 Task: Assign in the project TripHive the issue 'Migrate website to a new hosting provider' to the sprint 'Supernatural'.
Action: Mouse moved to (1138, 224)
Screenshot: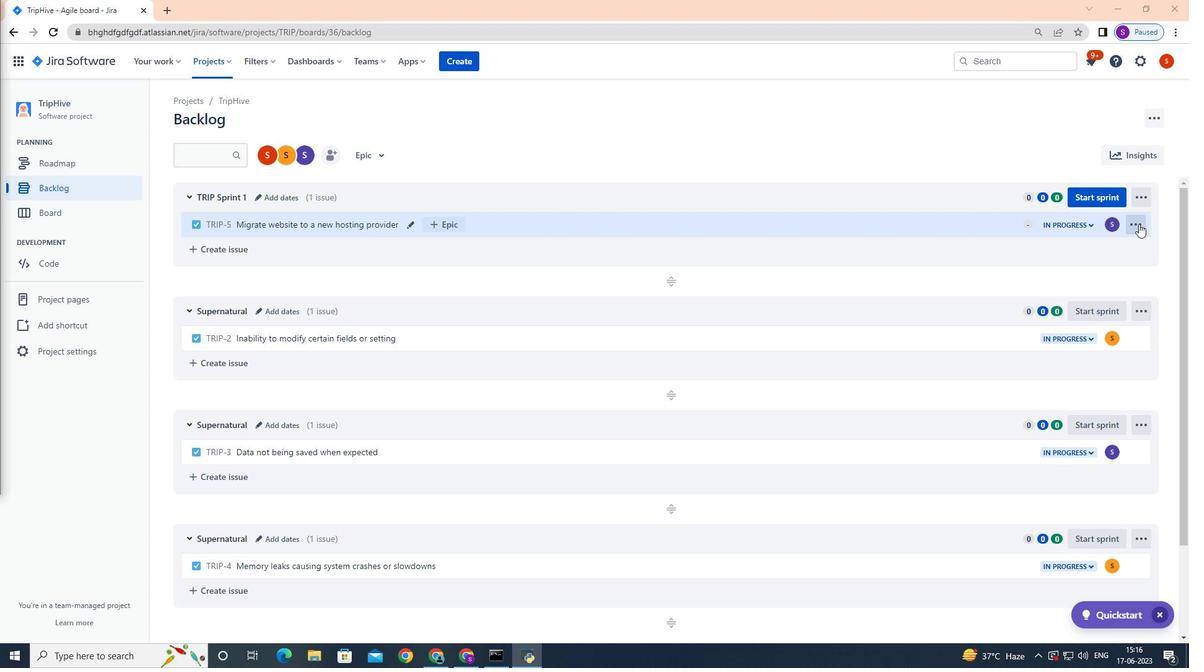 
Action: Mouse pressed left at (1138, 224)
Screenshot: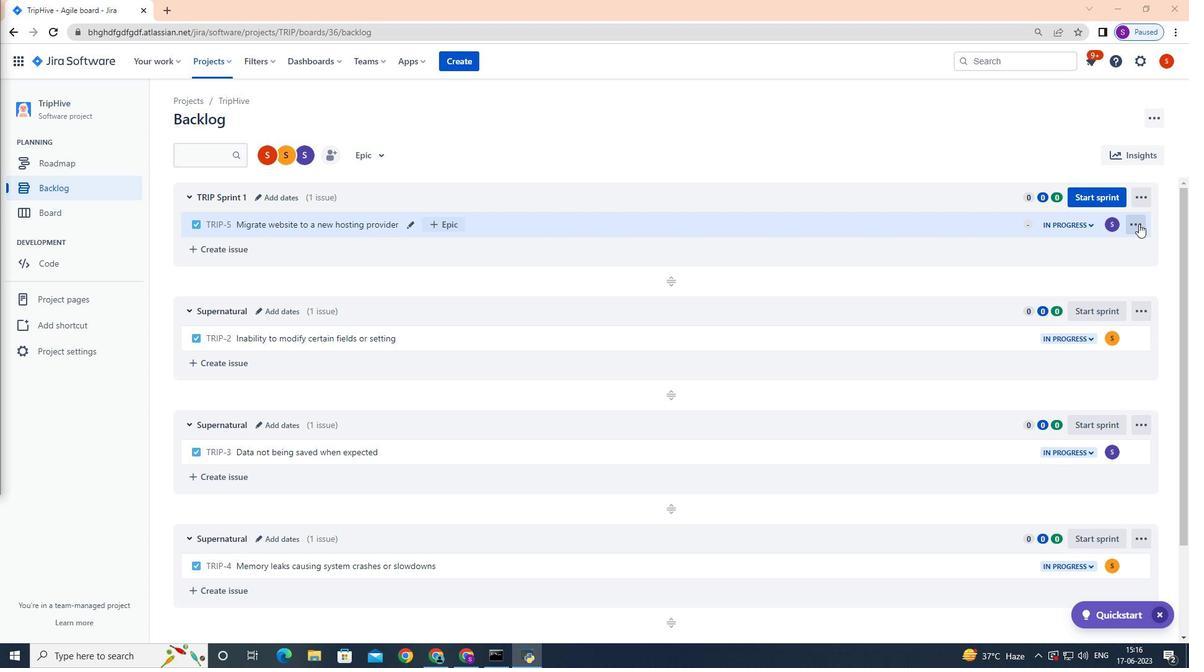 
Action: Mouse moved to (1111, 406)
Screenshot: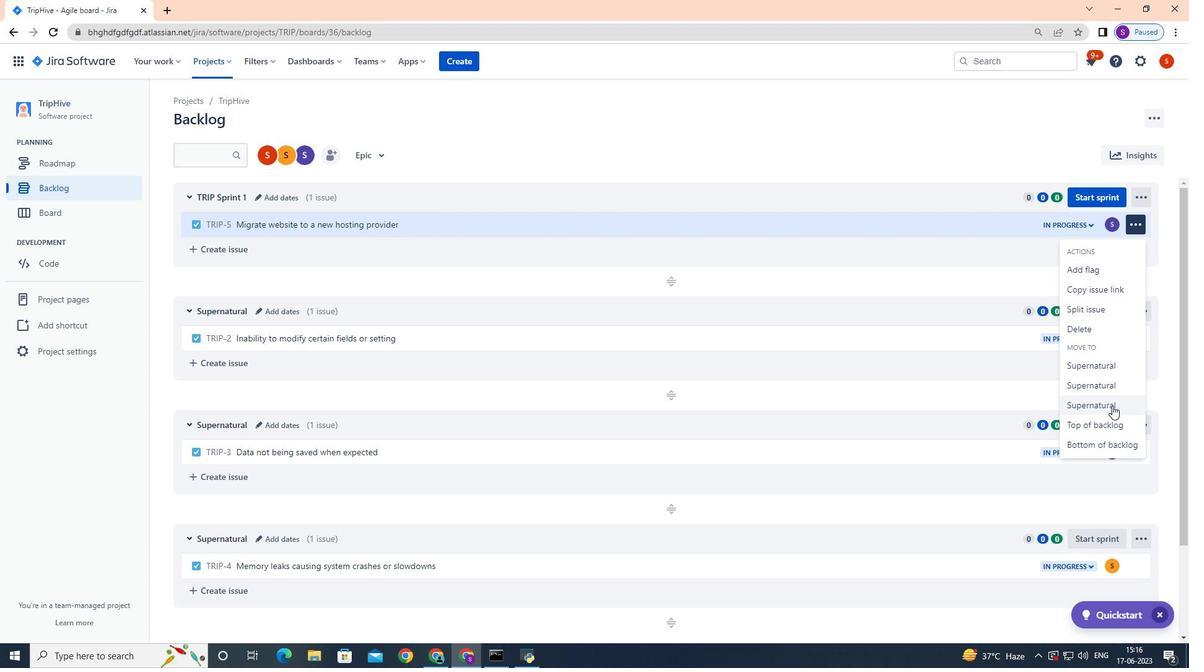 
Action: Mouse pressed left at (1111, 406)
Screenshot: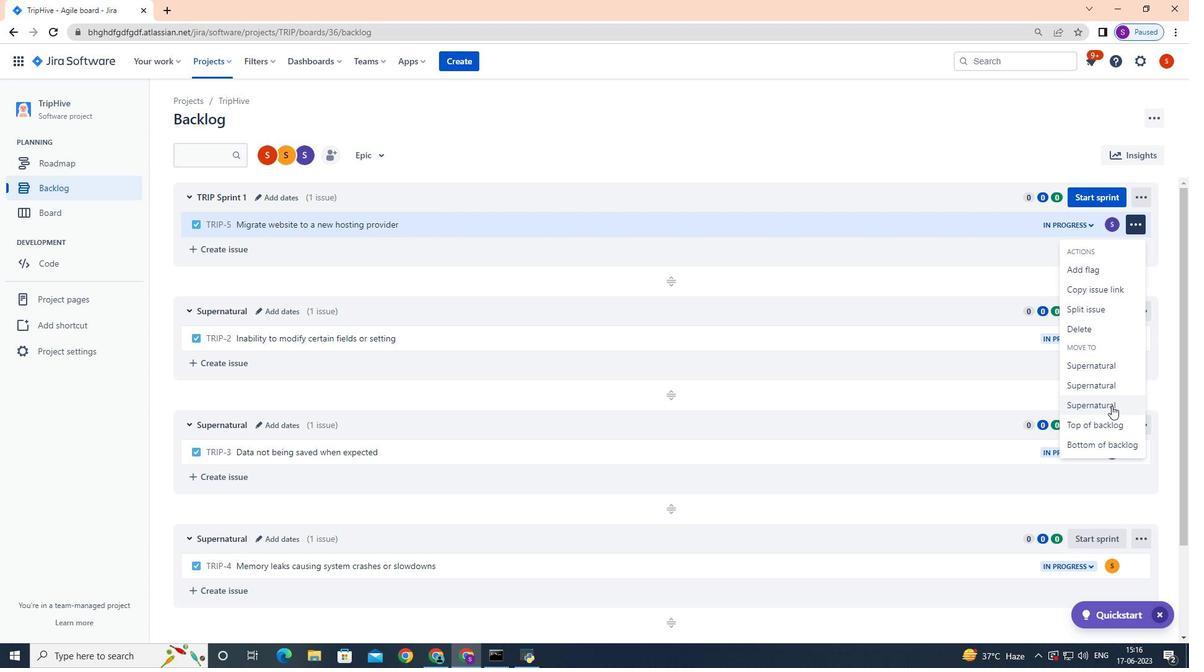 
Action: Mouse moved to (683, 343)
Screenshot: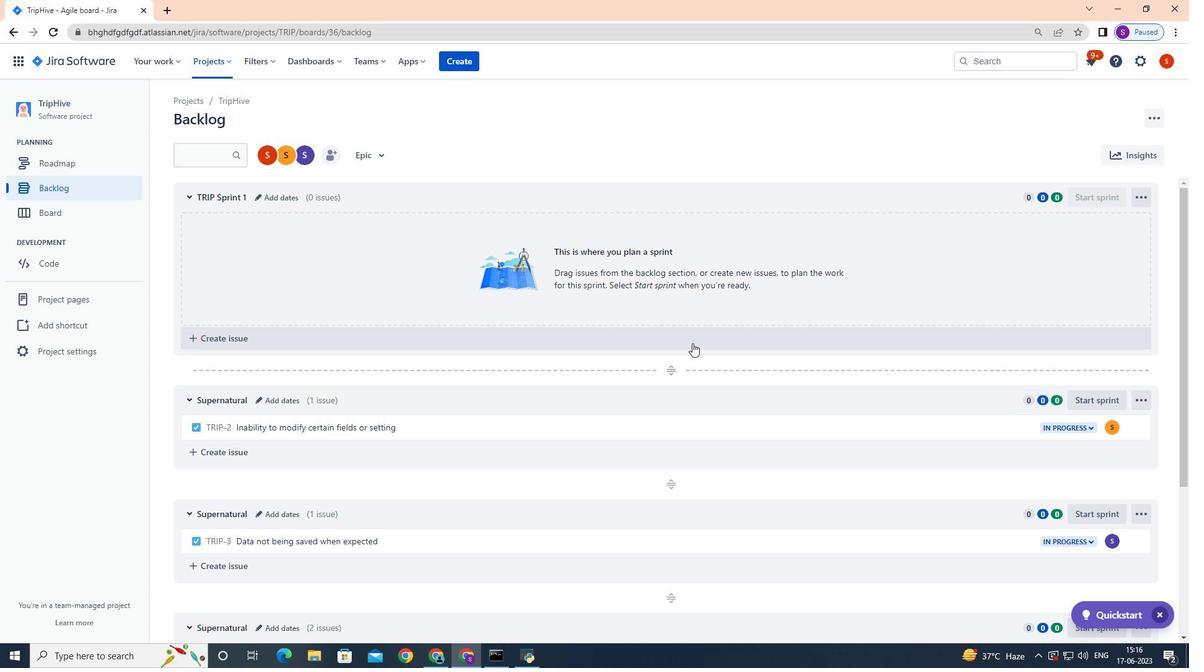 
Action: Mouse scrolled (683, 343) with delta (0, 0)
Screenshot: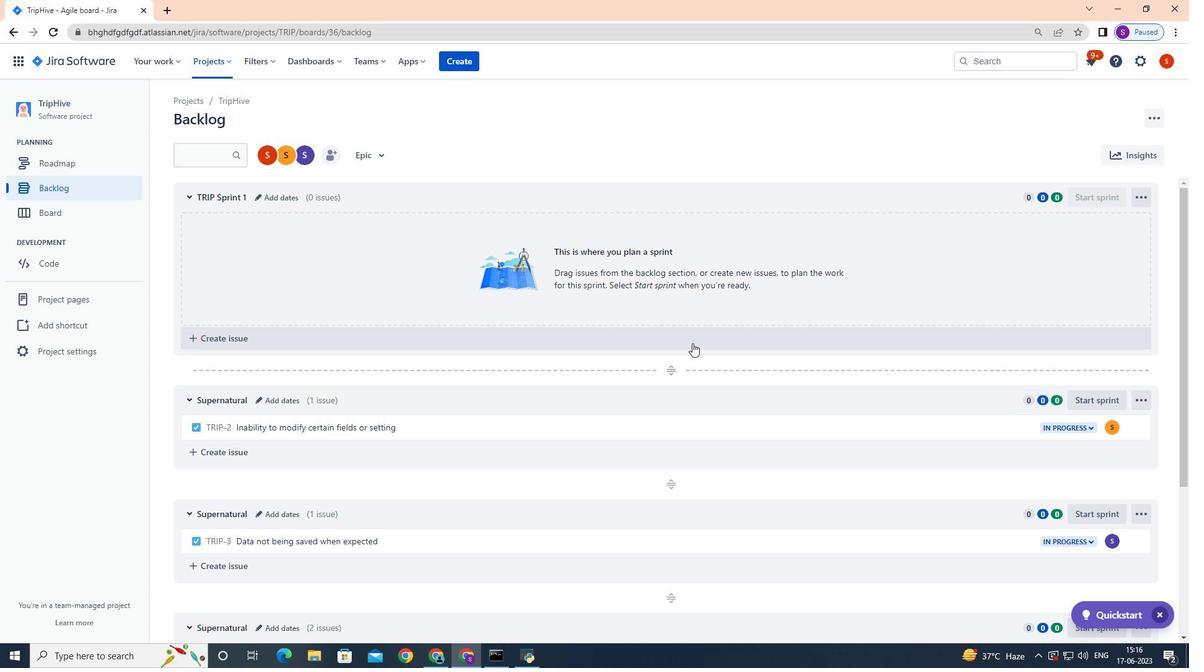 
Action: Mouse moved to (683, 343)
Screenshot: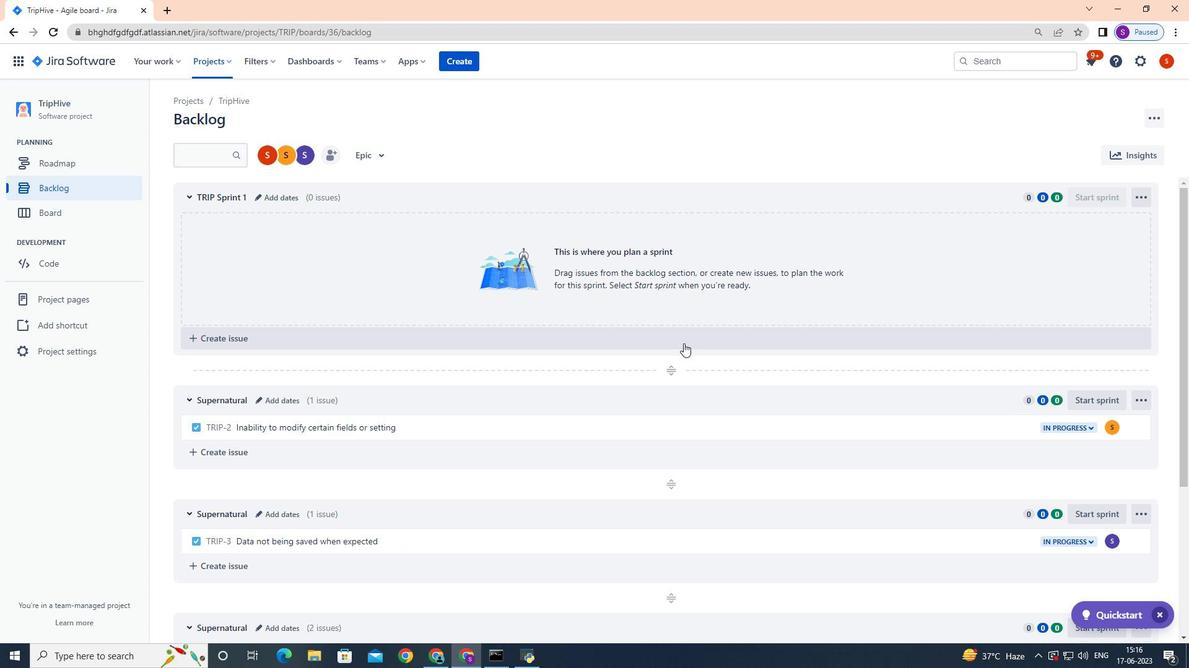 
Action: Mouse scrolled (683, 343) with delta (0, 0)
Screenshot: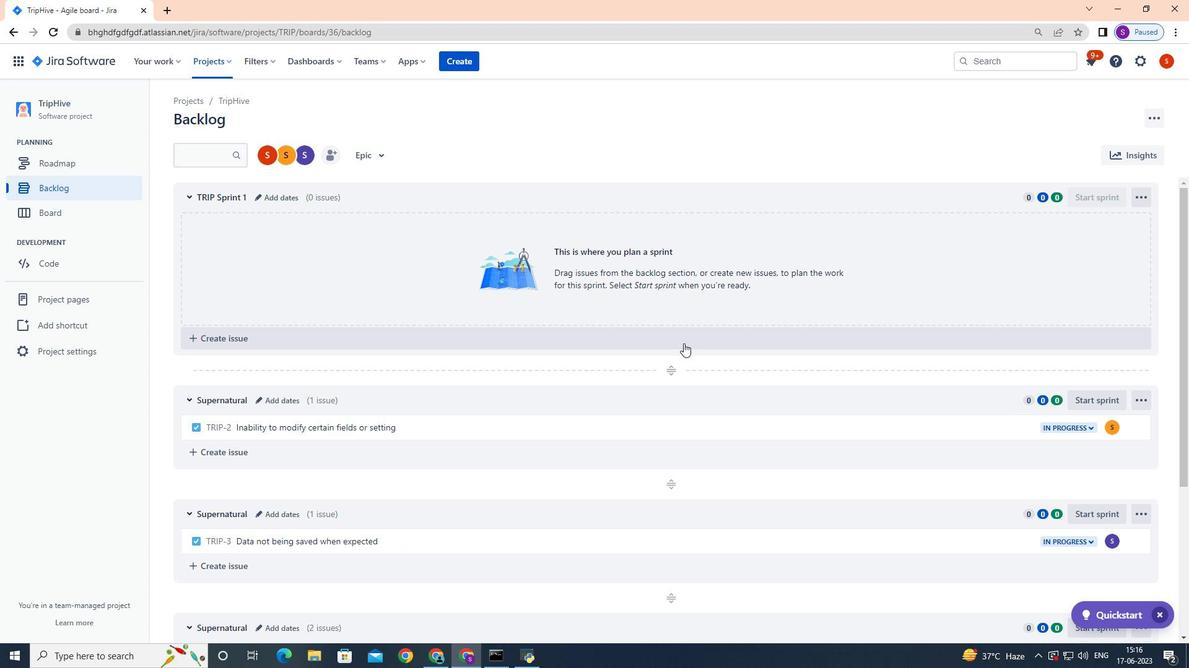 
Action: Mouse moved to (683, 344)
Screenshot: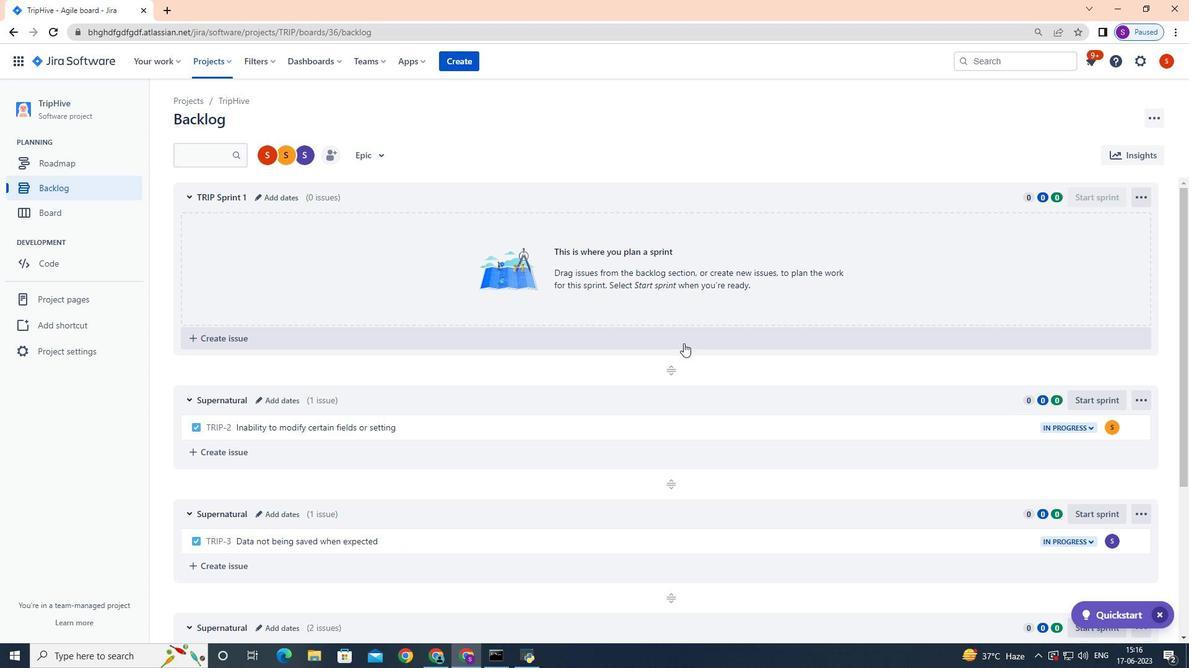 
Action: Mouse scrolled (683, 343) with delta (0, 0)
Screenshot: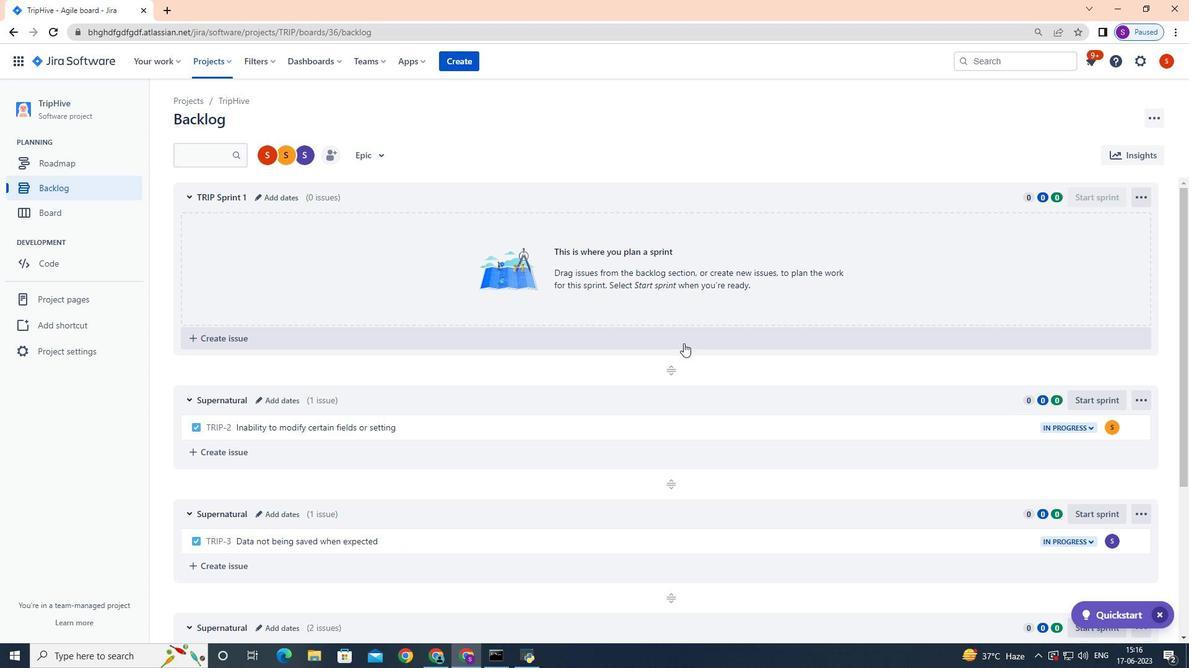 
Action: Mouse moved to (683, 344)
Screenshot: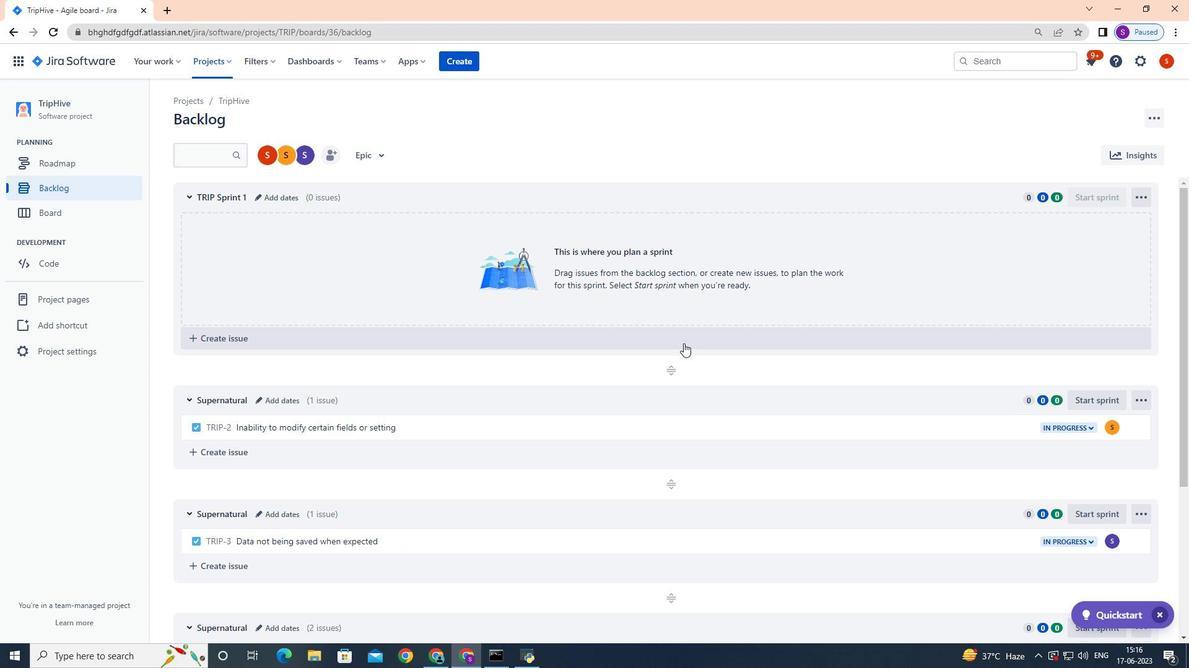 
Action: Mouse scrolled (683, 344) with delta (0, 0)
Screenshot: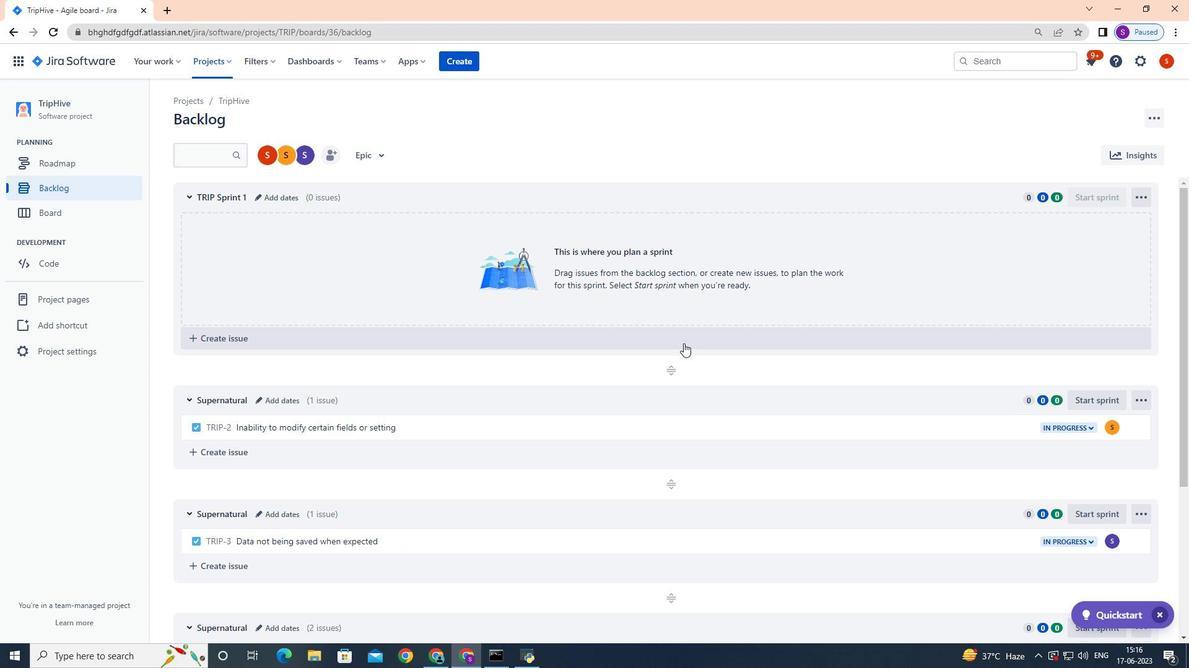 
Action: Mouse moved to (683, 345)
Screenshot: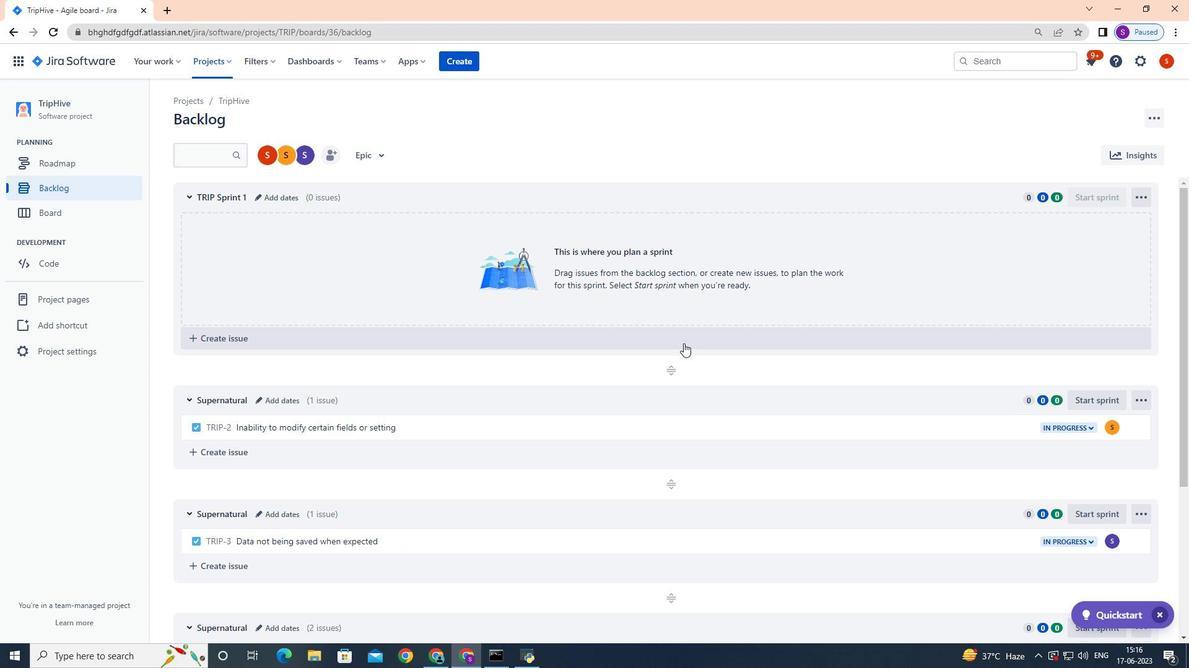 
Action: Mouse scrolled (683, 344) with delta (0, 0)
Screenshot: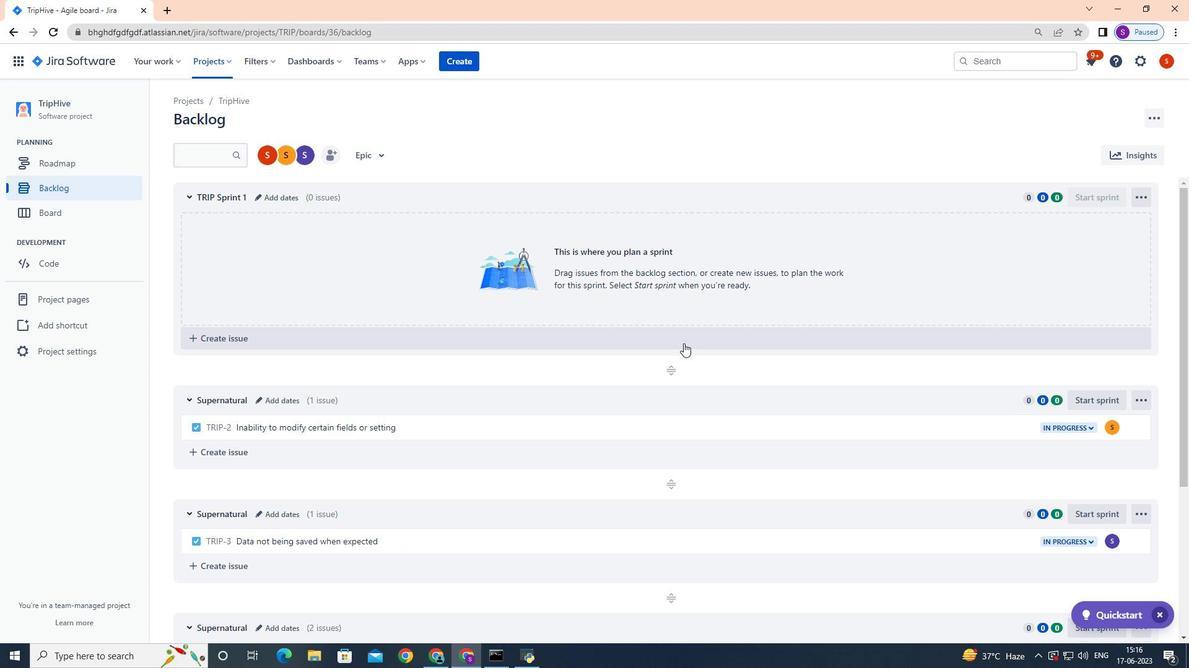 
Action: Mouse moved to (683, 345)
Screenshot: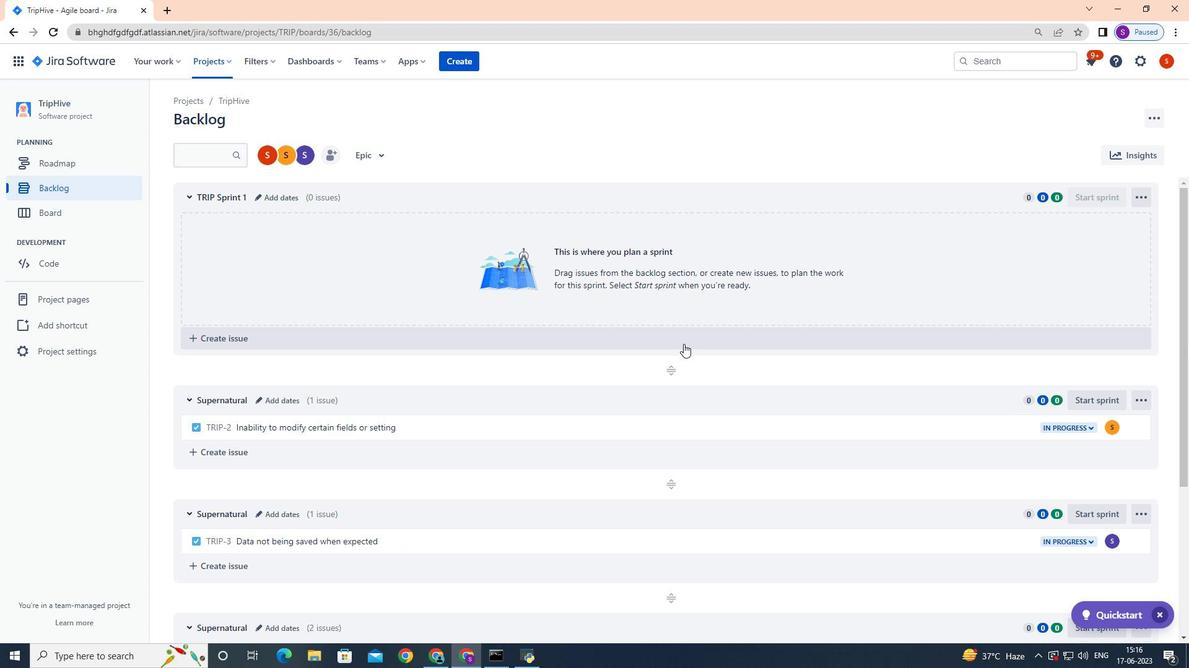 
Action: Mouse scrolled (683, 344) with delta (0, 0)
Screenshot: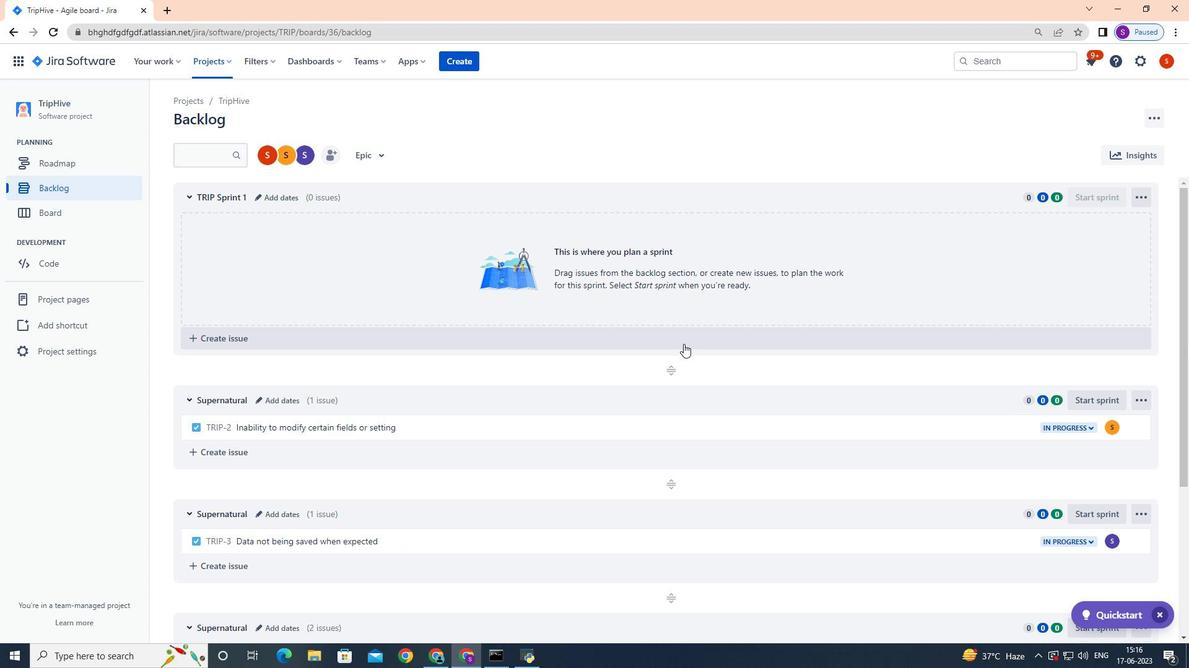 
Action: Mouse moved to (685, 349)
Screenshot: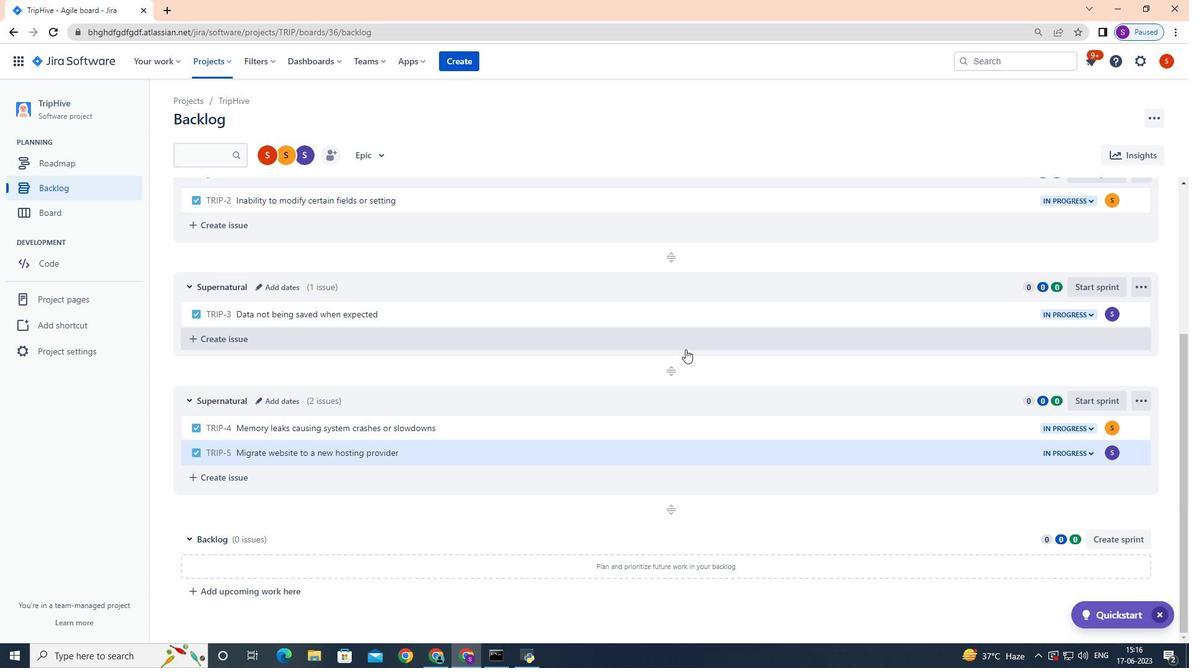 
Action: Mouse scrolled (685, 350) with delta (0, 0)
Screenshot: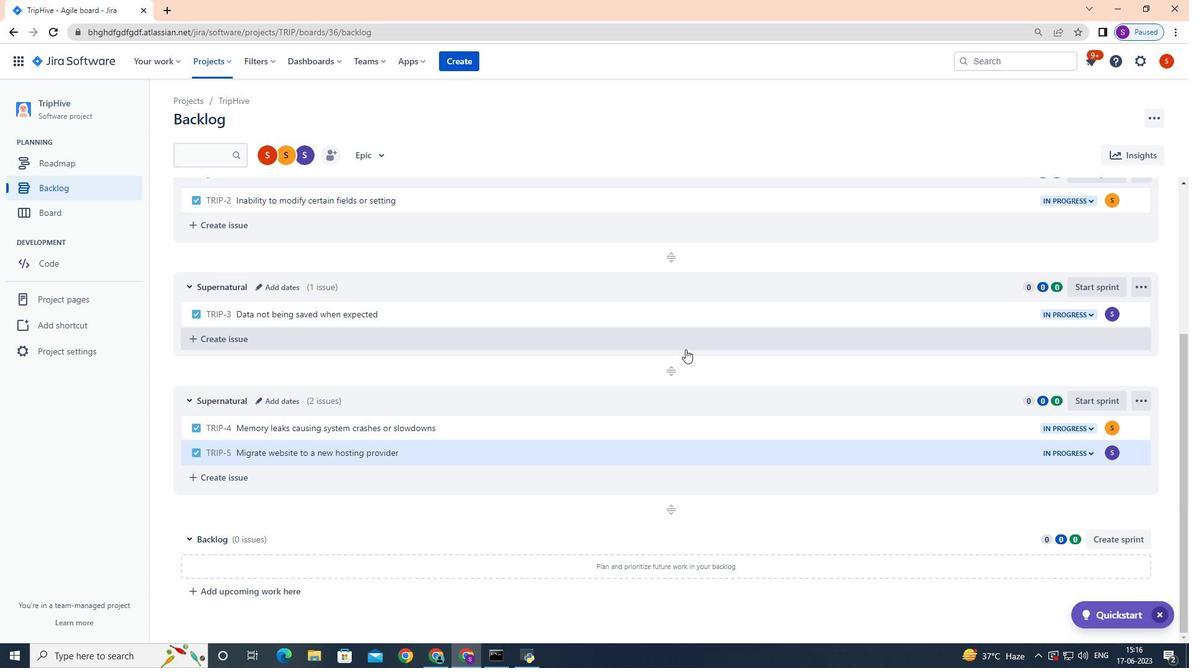 
Action: Mouse moved to (685, 349)
Screenshot: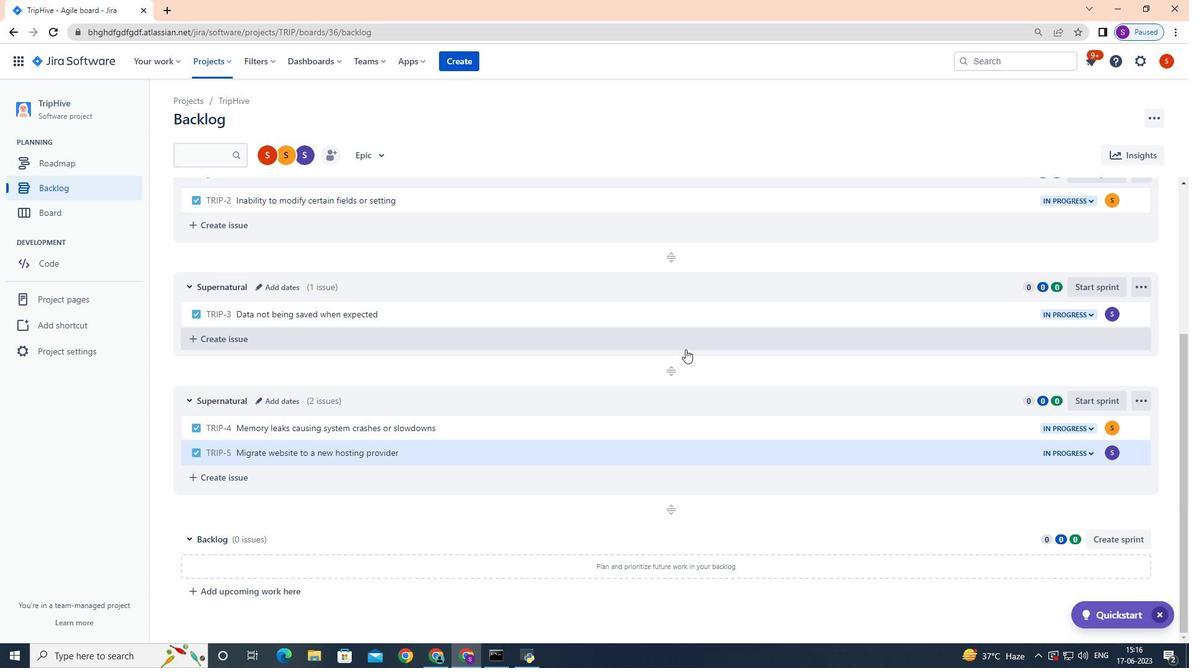 
Action: Mouse scrolled (685, 350) with delta (0, 0)
Screenshot: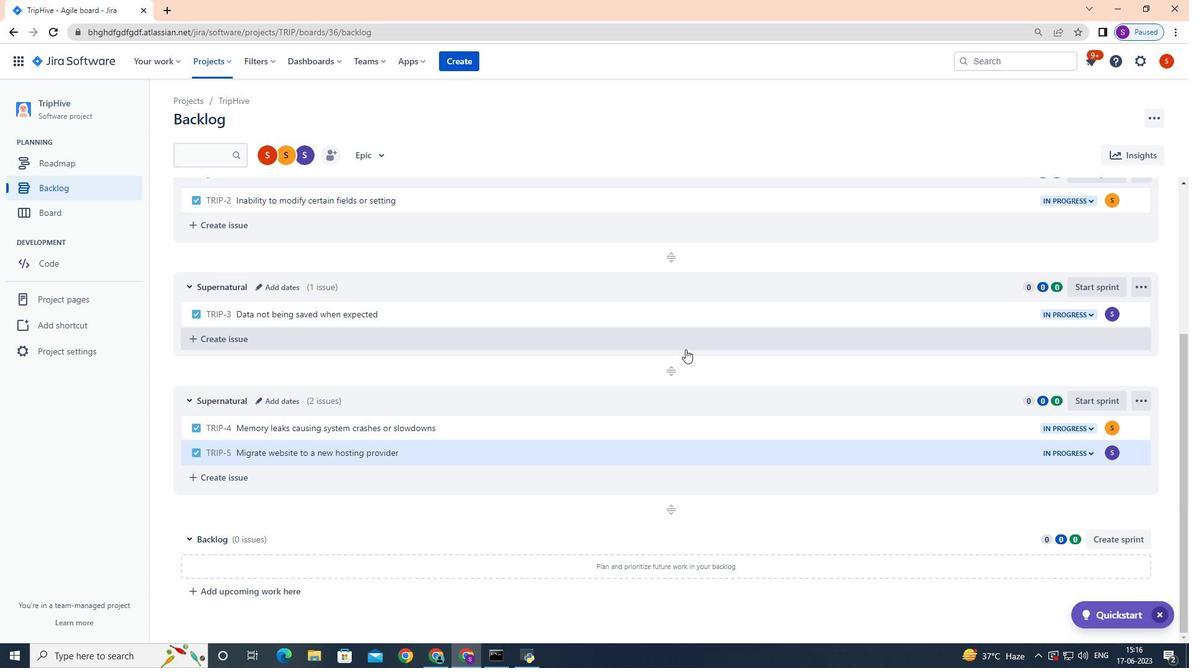 
Action: Mouse scrolled (685, 350) with delta (0, 0)
Screenshot: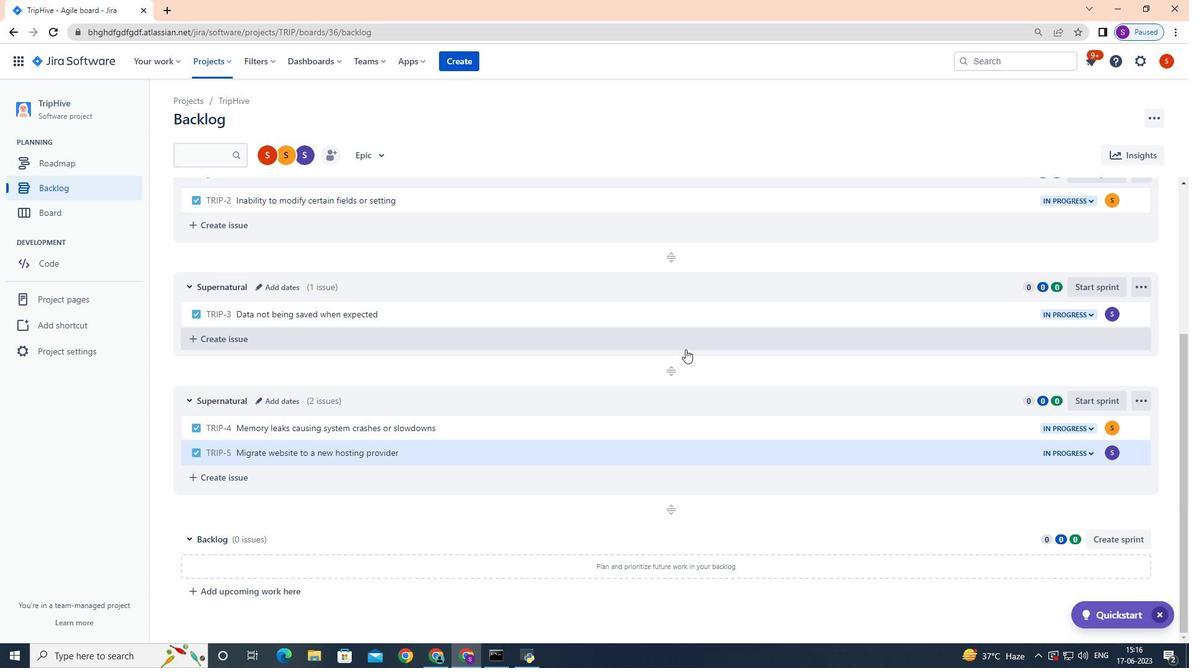 
Action: Mouse moved to (686, 349)
Screenshot: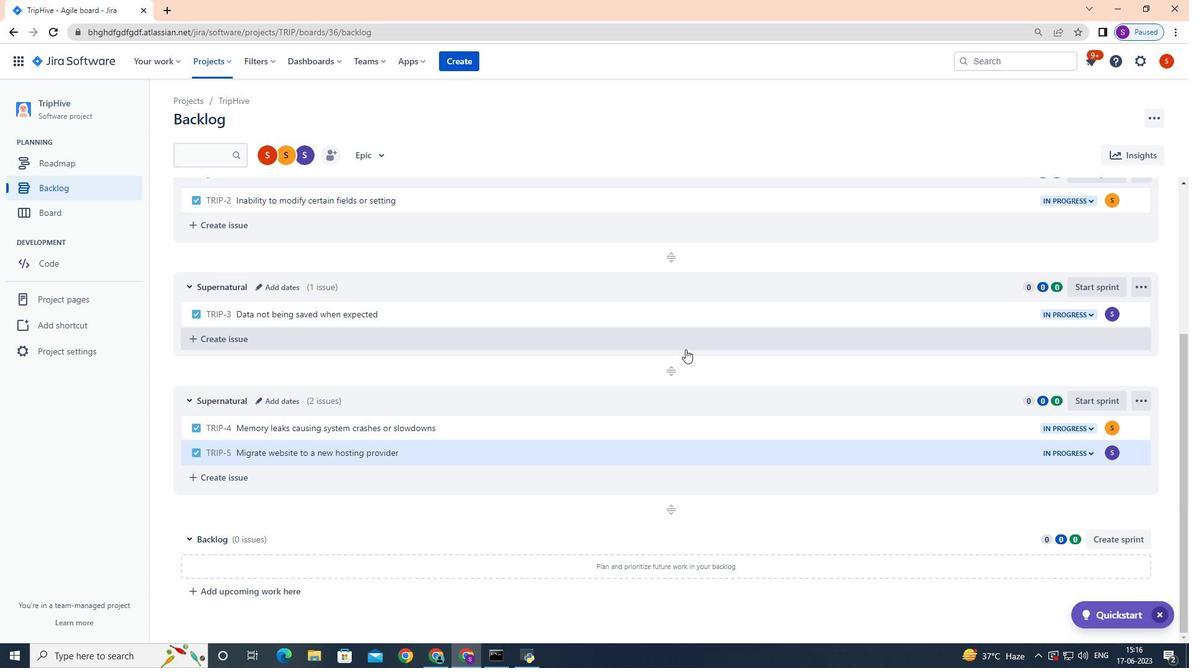 
Action: Mouse scrolled (686, 350) with delta (0, 0)
Screenshot: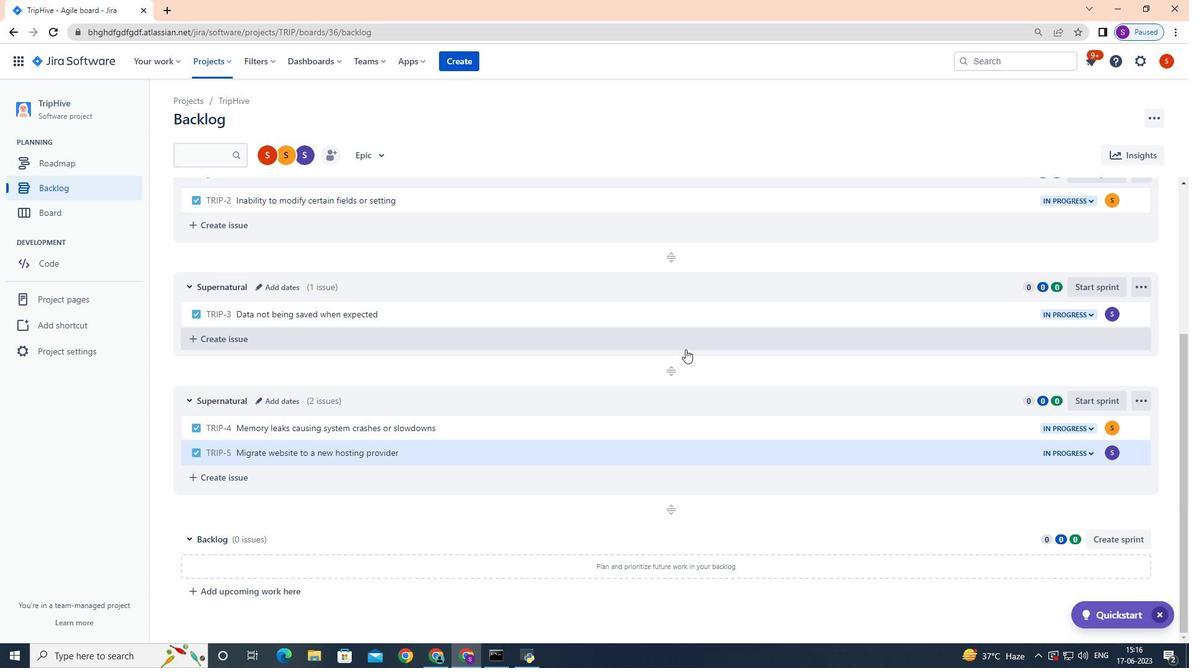 
Action: Mouse moved to (686, 350)
Screenshot: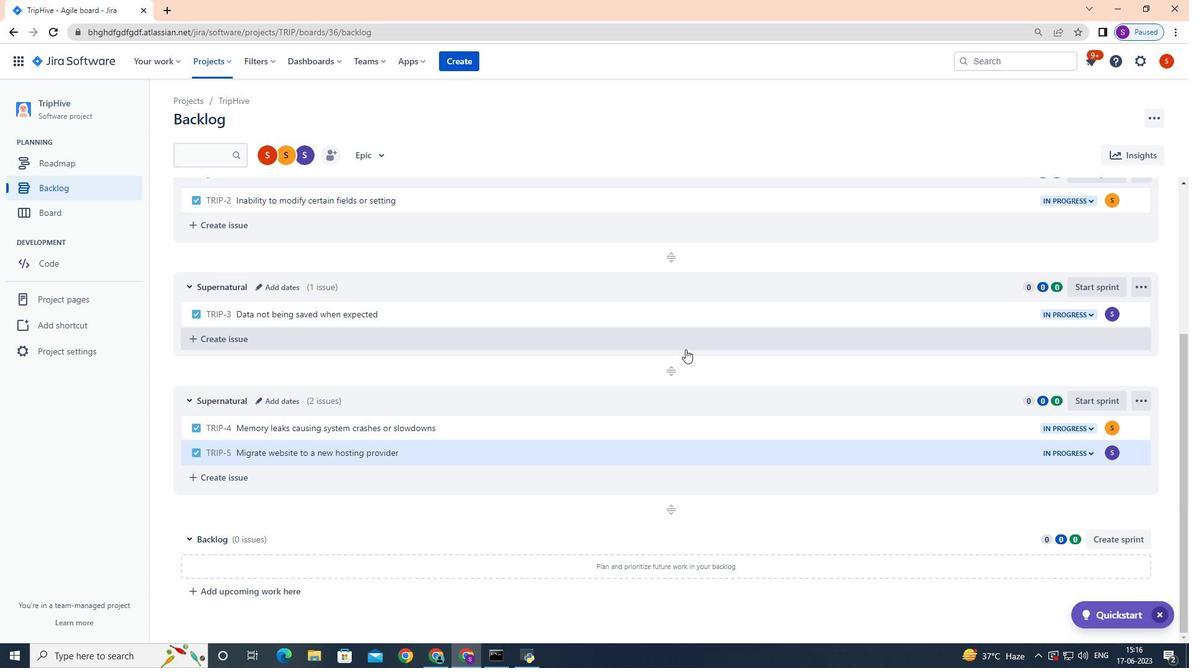 
Action: Mouse scrolled (686, 351) with delta (0, 0)
Screenshot: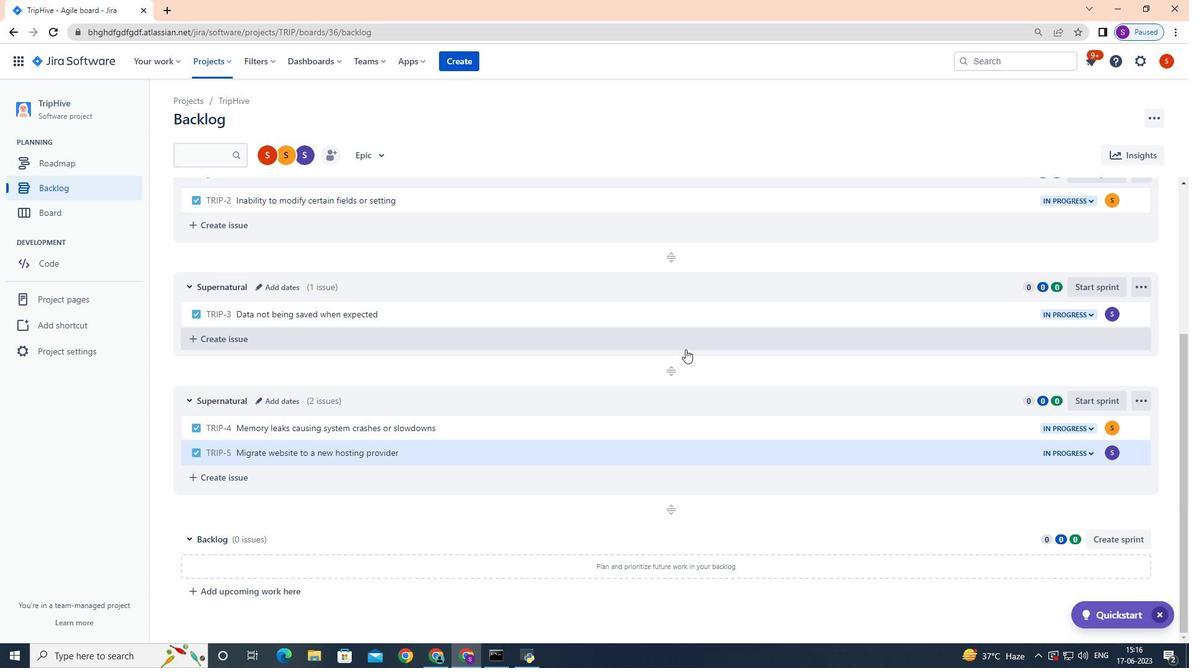
Action: Mouse moved to (687, 348)
Screenshot: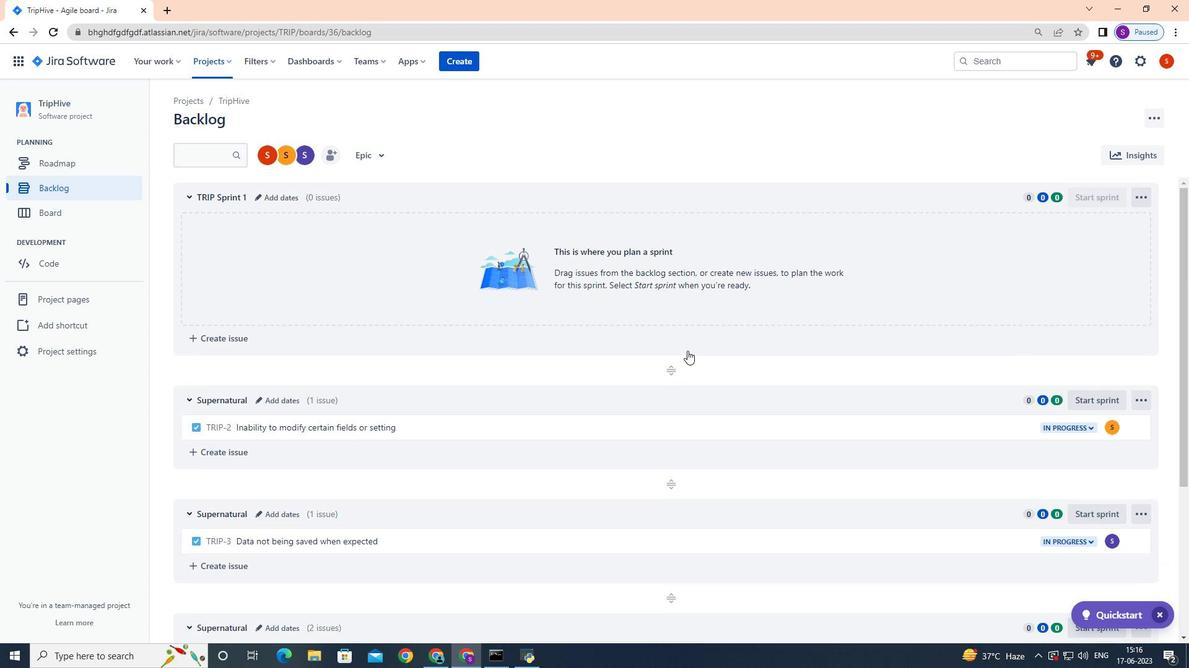 
